 Task: Use the kingdom set "Deck Top" for your game.
Action: Mouse moved to (128, 384)
Screenshot: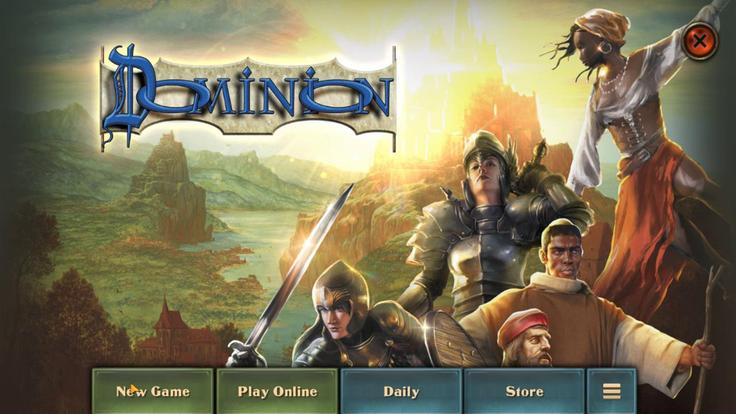 
Action: Mouse pressed left at (128, 384)
Screenshot: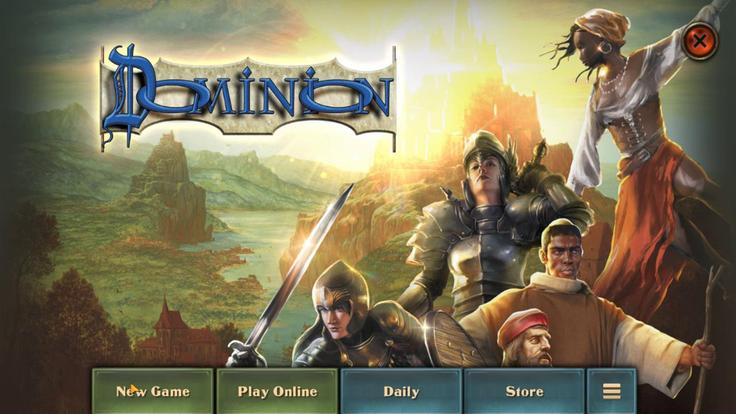 
Action: Mouse moved to (320, 89)
Screenshot: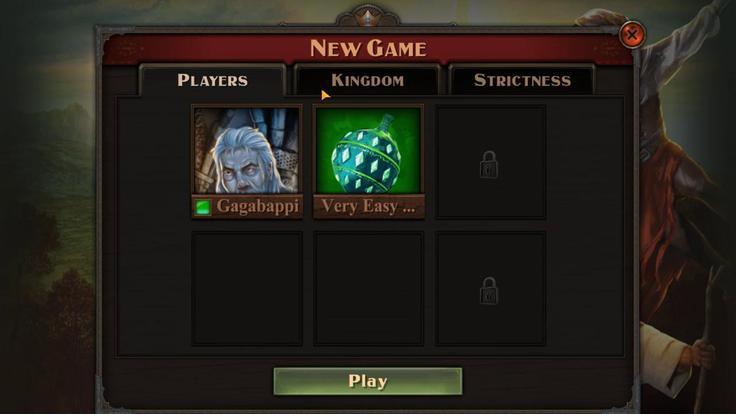 
Action: Mouse pressed left at (320, 89)
Screenshot: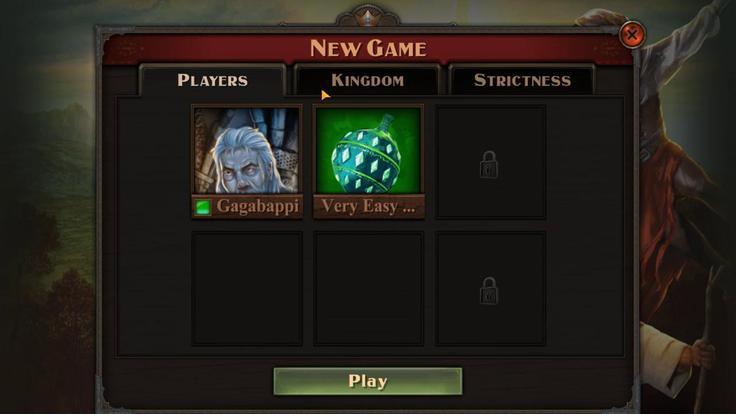 
Action: Mouse moved to (496, 126)
Screenshot: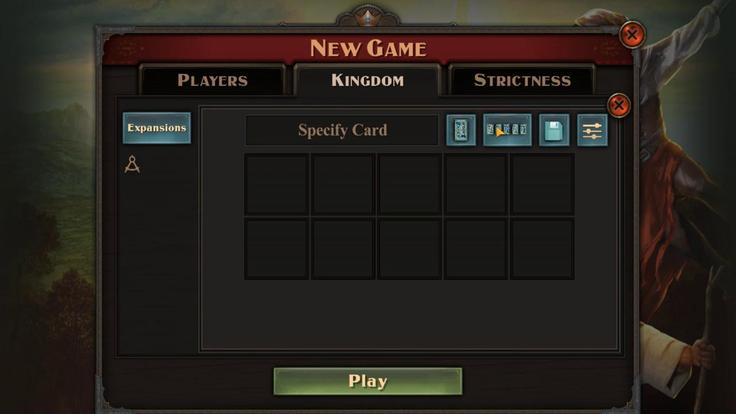 
Action: Mouse pressed left at (496, 126)
Screenshot: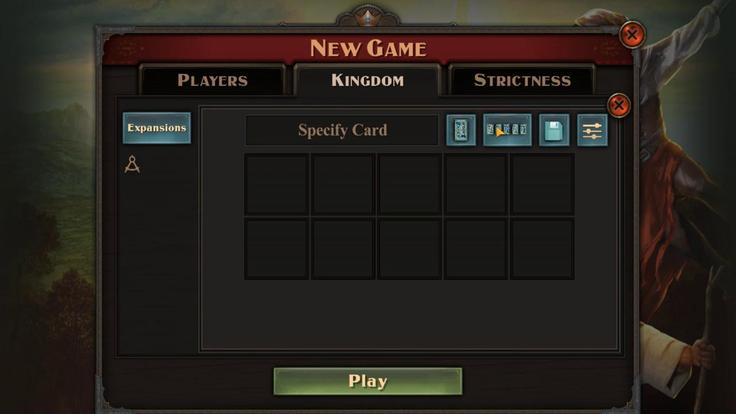 
Action: Mouse moved to (302, 257)
Screenshot: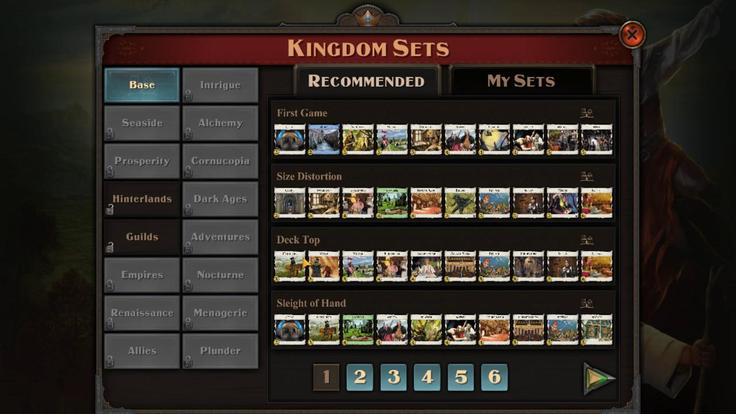 
Action: Mouse pressed left at (302, 257)
Screenshot: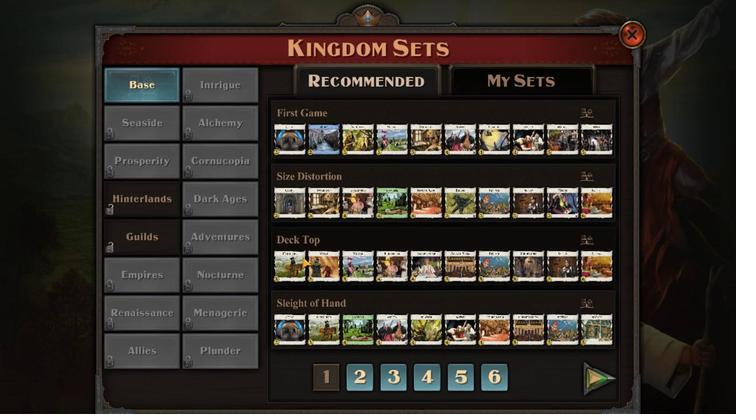 
